 Task: Create Card Event Follow-Up in Board Legal Compliance to Workspace Digital Marketing. Create Card Investment Planning Review in Board Resource Planning to Workspace Digital Marketing. Create Card Event Follow-Up in Board Email Marketing Lead Nurturing and Scoring to Workspace Digital Marketing
Action: Mouse moved to (466, 197)
Screenshot: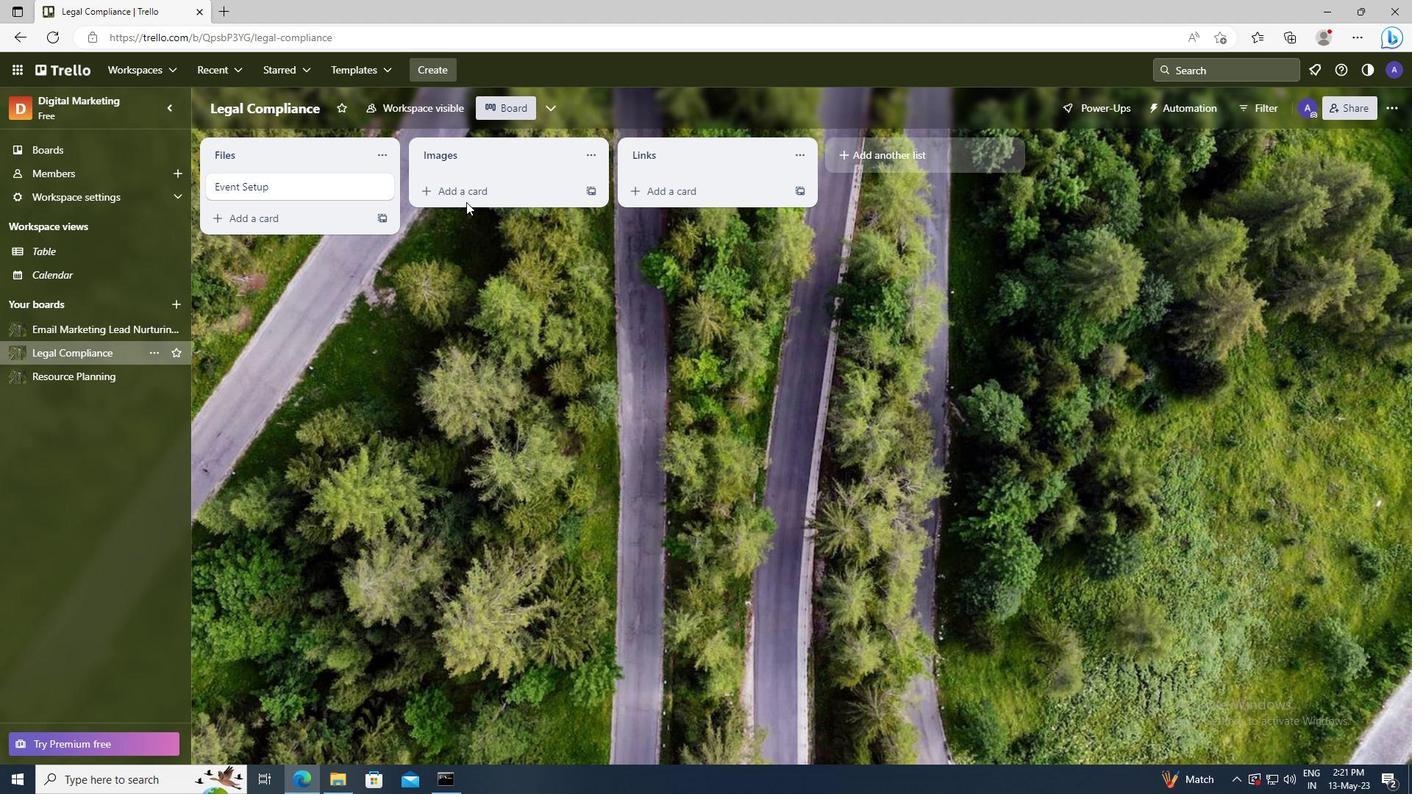 
Action: Mouse pressed left at (466, 197)
Screenshot: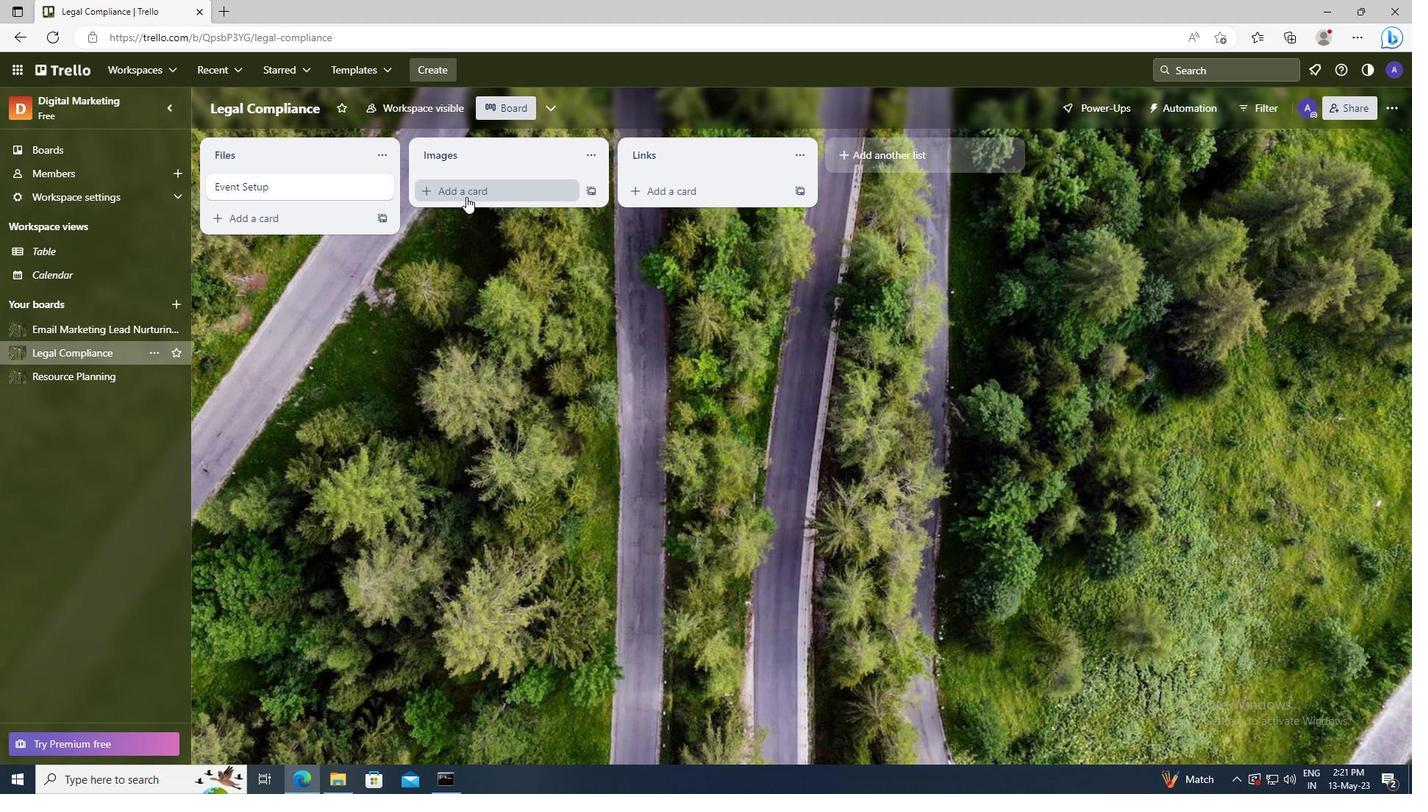 
Action: Key pressed <Key.shift>EVENT<Key.space><Key.shift>FOLLOW-<Key.shift>UP
Screenshot: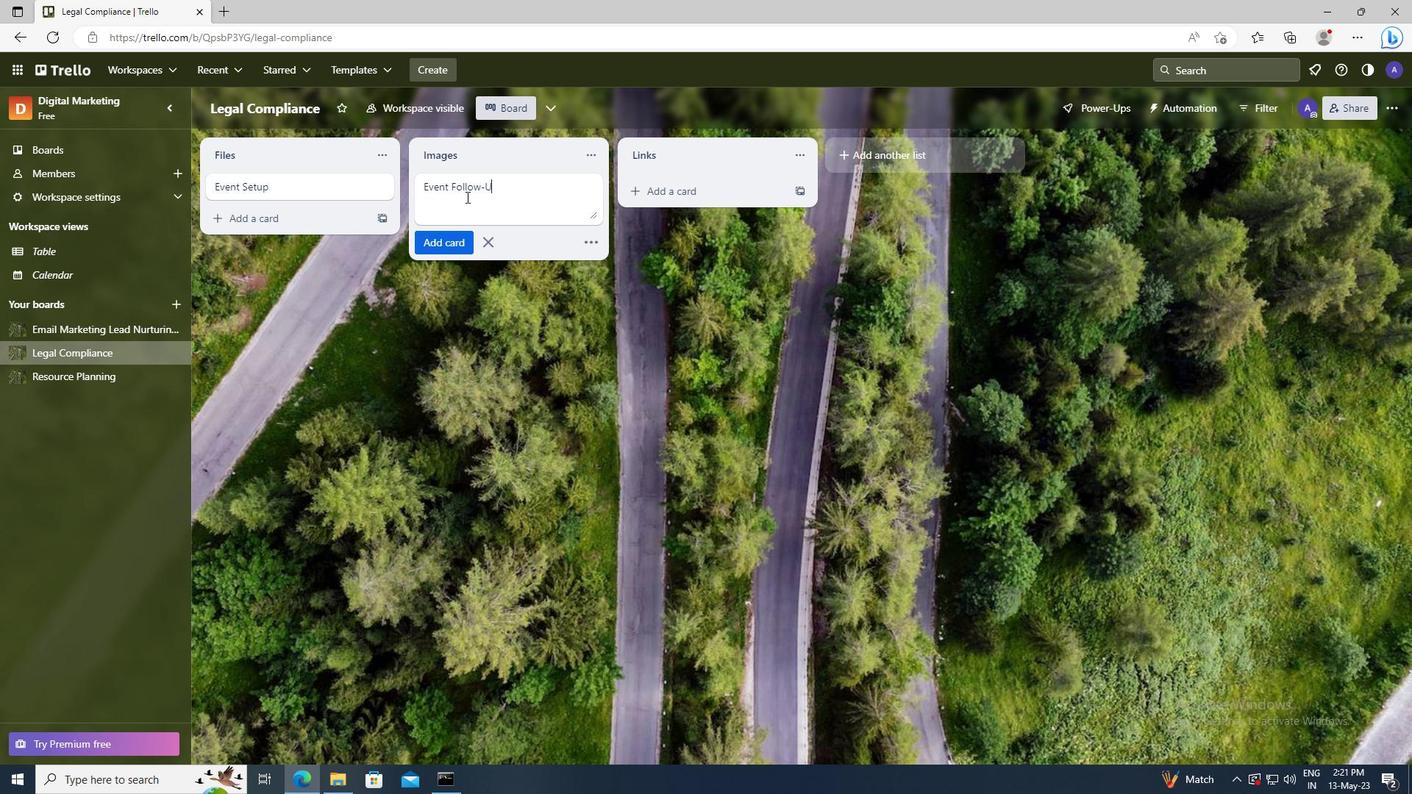 
Action: Mouse moved to (461, 238)
Screenshot: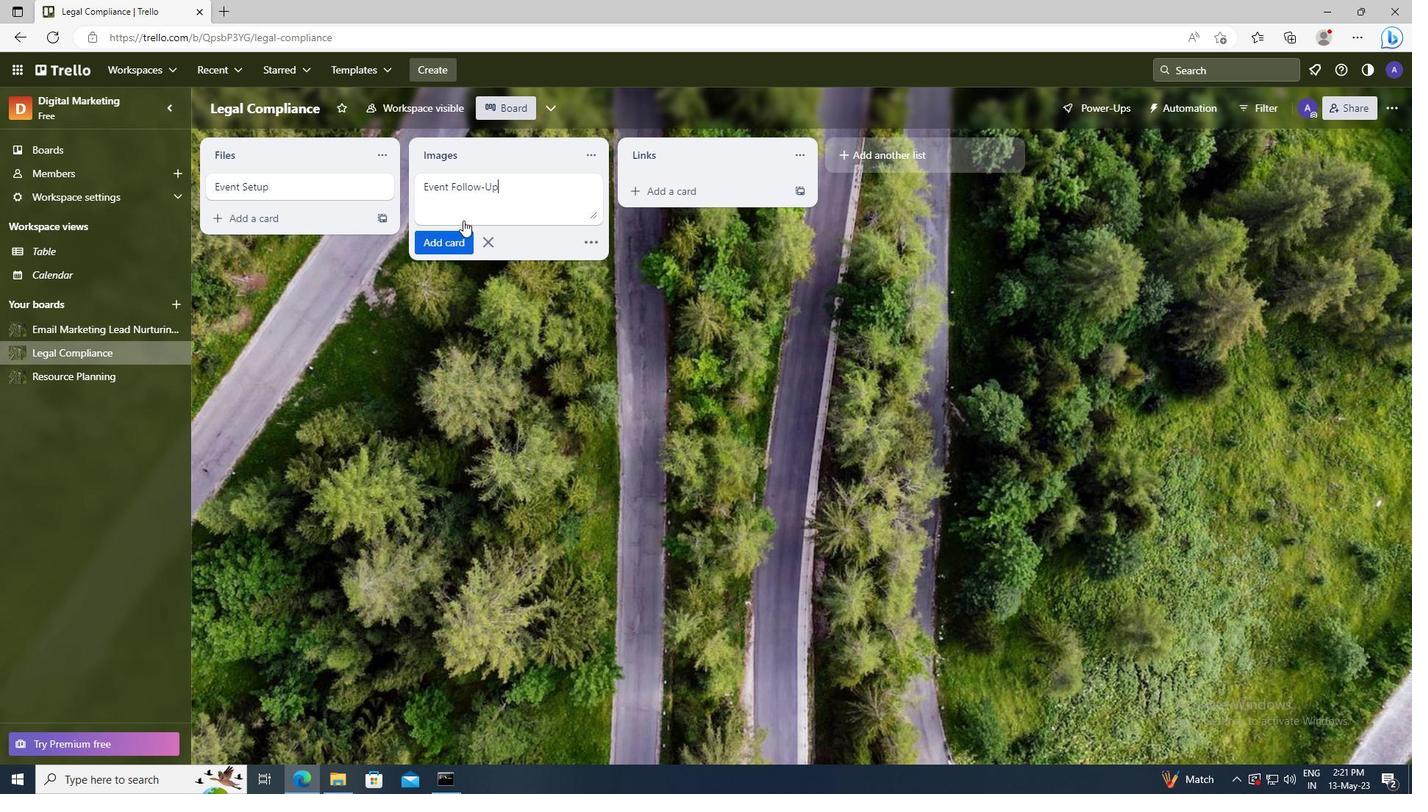 
Action: Mouse pressed left at (461, 238)
Screenshot: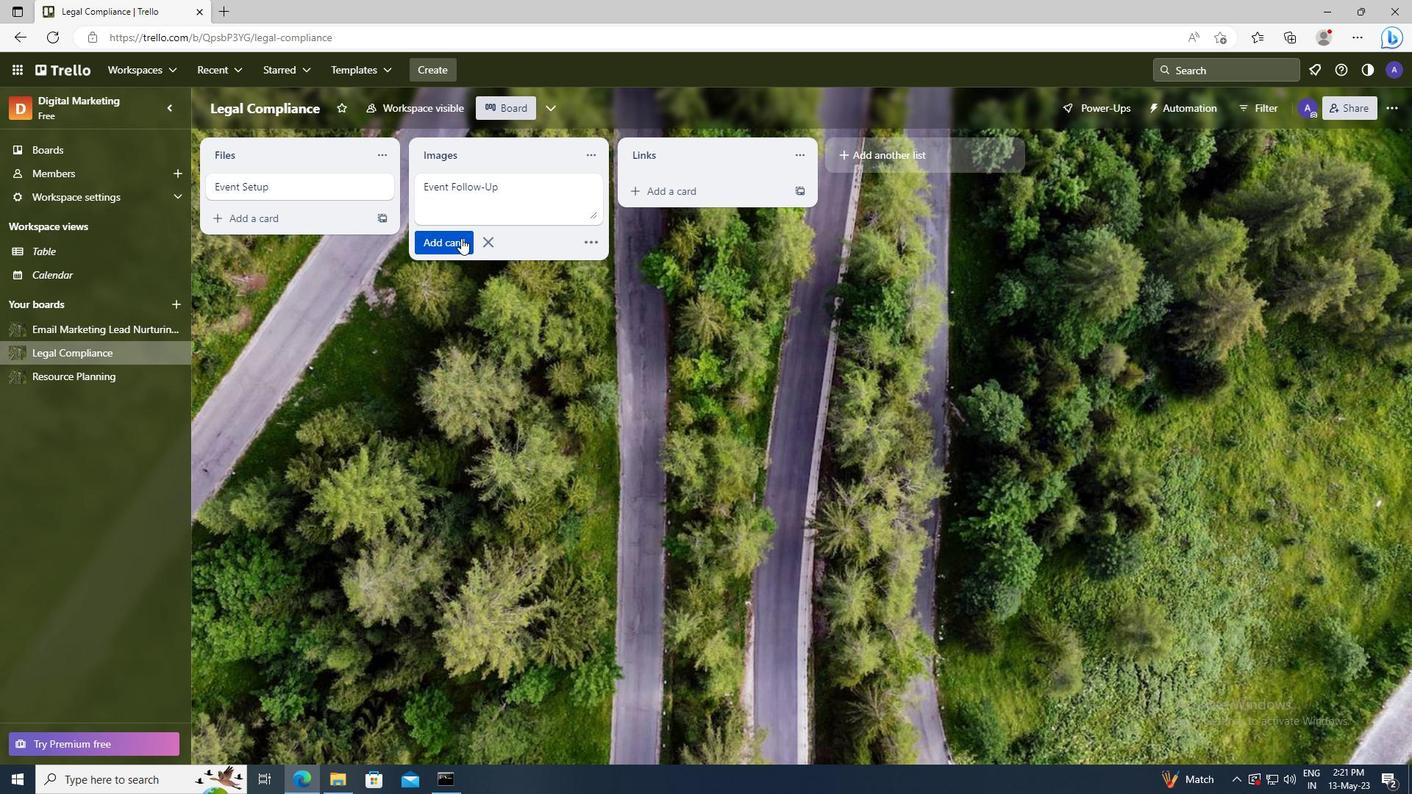 
Action: Mouse moved to (91, 375)
Screenshot: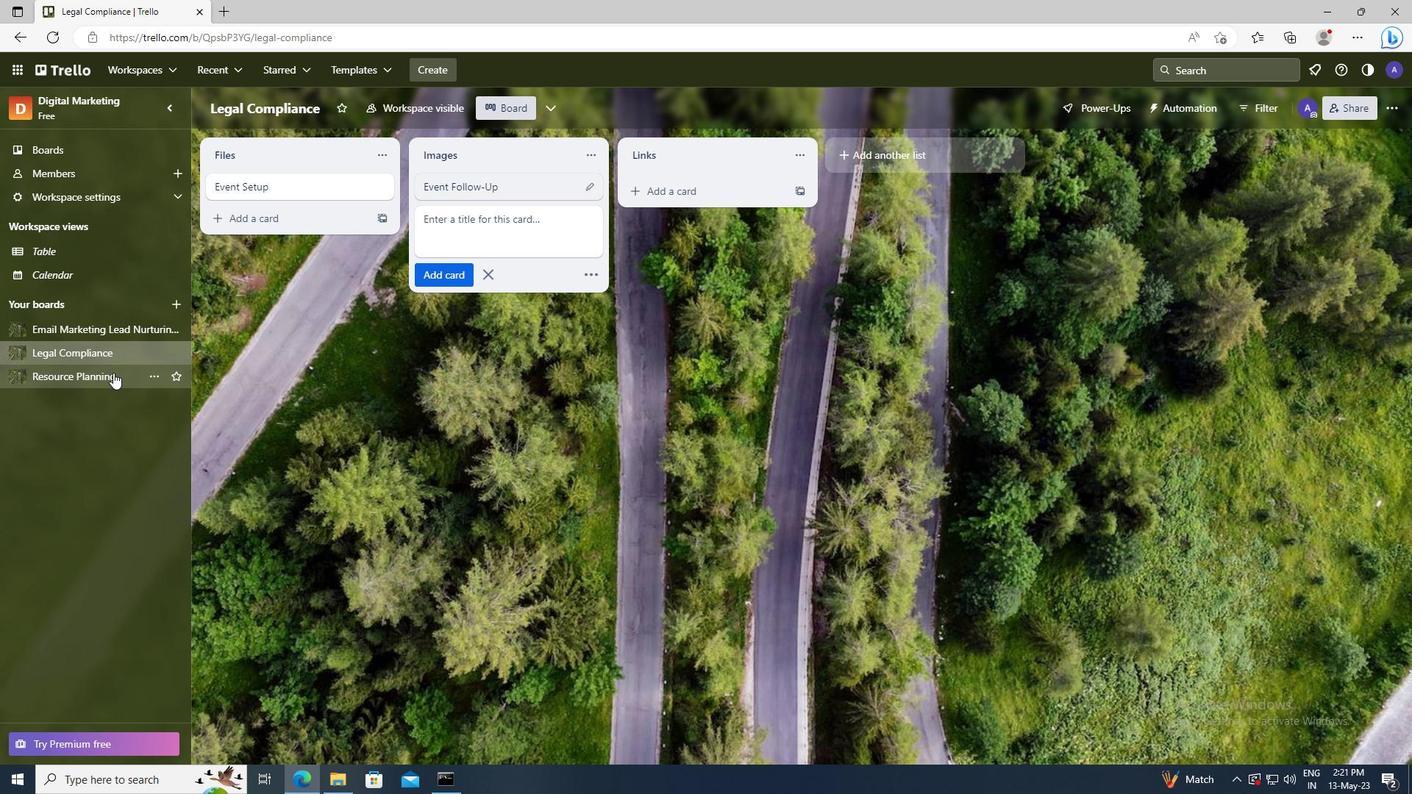 
Action: Mouse pressed left at (91, 375)
Screenshot: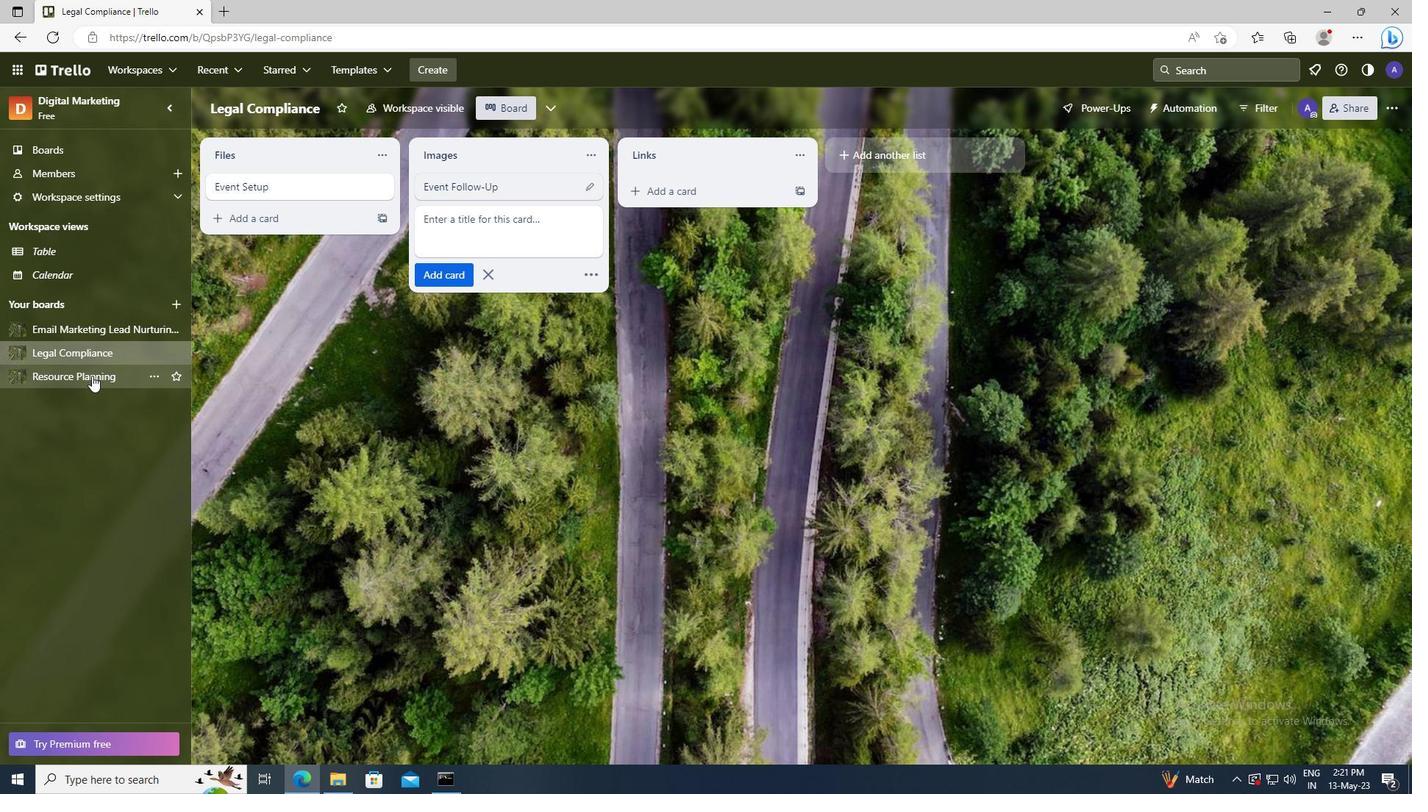 
Action: Mouse moved to (447, 191)
Screenshot: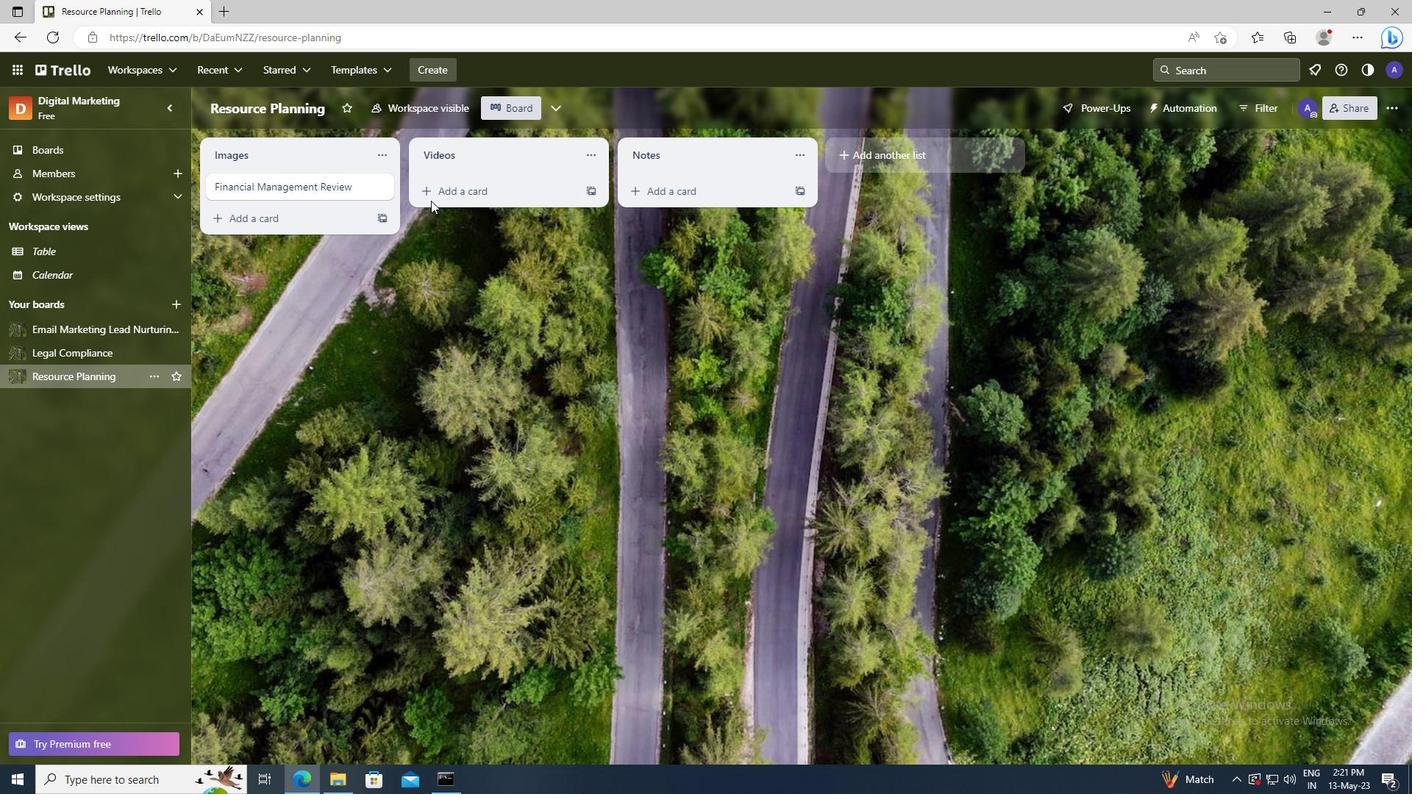 
Action: Mouse pressed left at (447, 191)
Screenshot: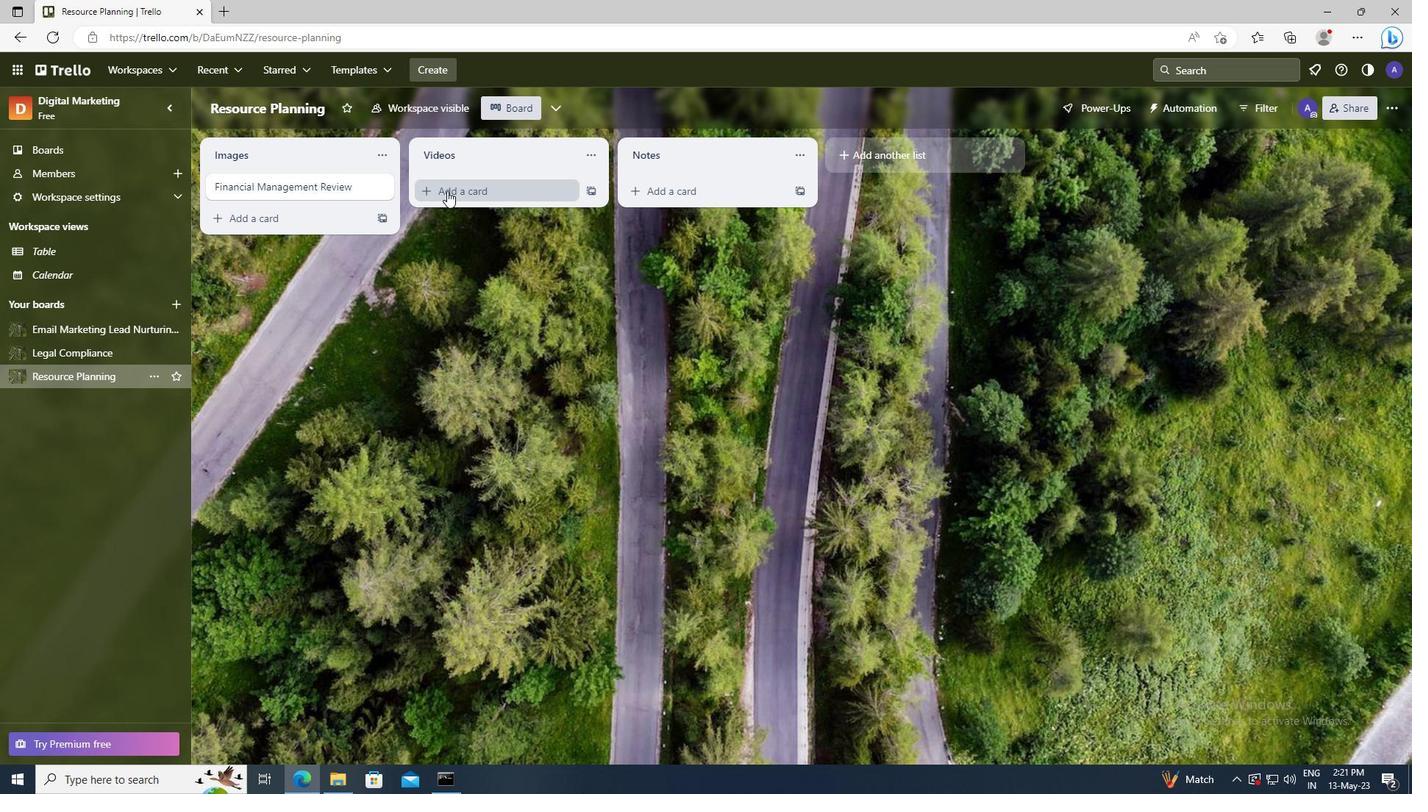 
Action: Key pressed <Key.shift>INVESTMENT<Key.space><Key.shift>PLANNING<Key.space><Key.shift>REVIEW
Screenshot: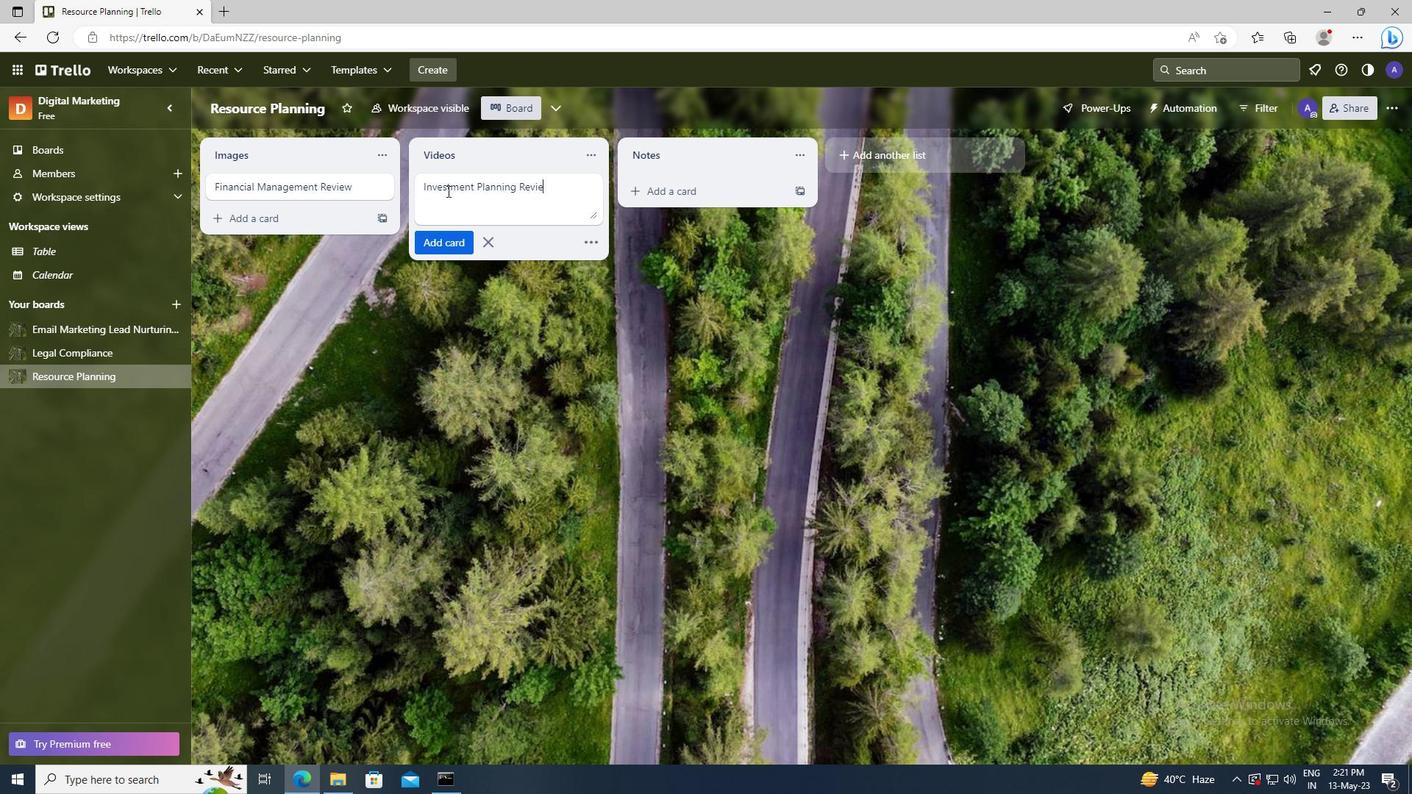 
Action: Mouse moved to (442, 239)
Screenshot: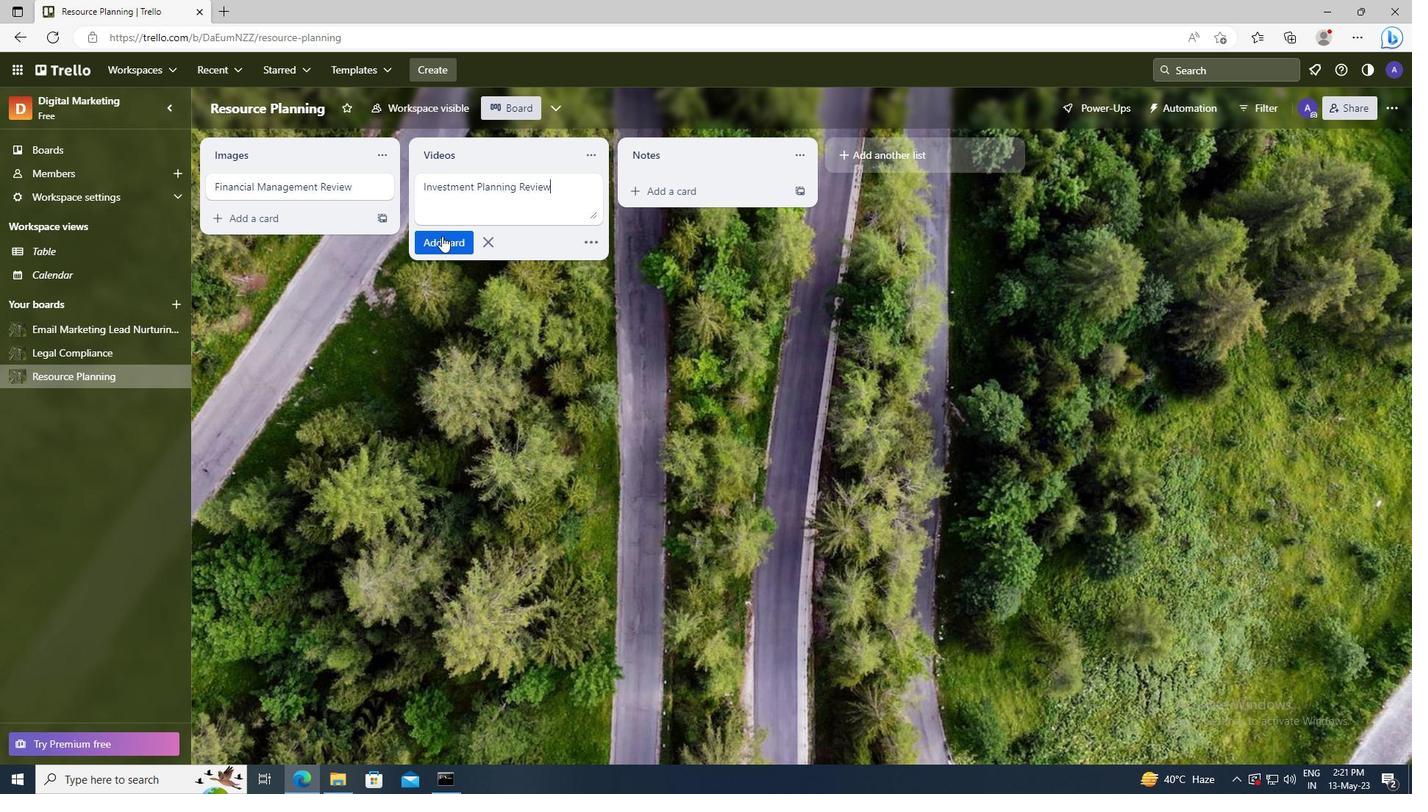 
Action: Mouse pressed left at (442, 239)
Screenshot: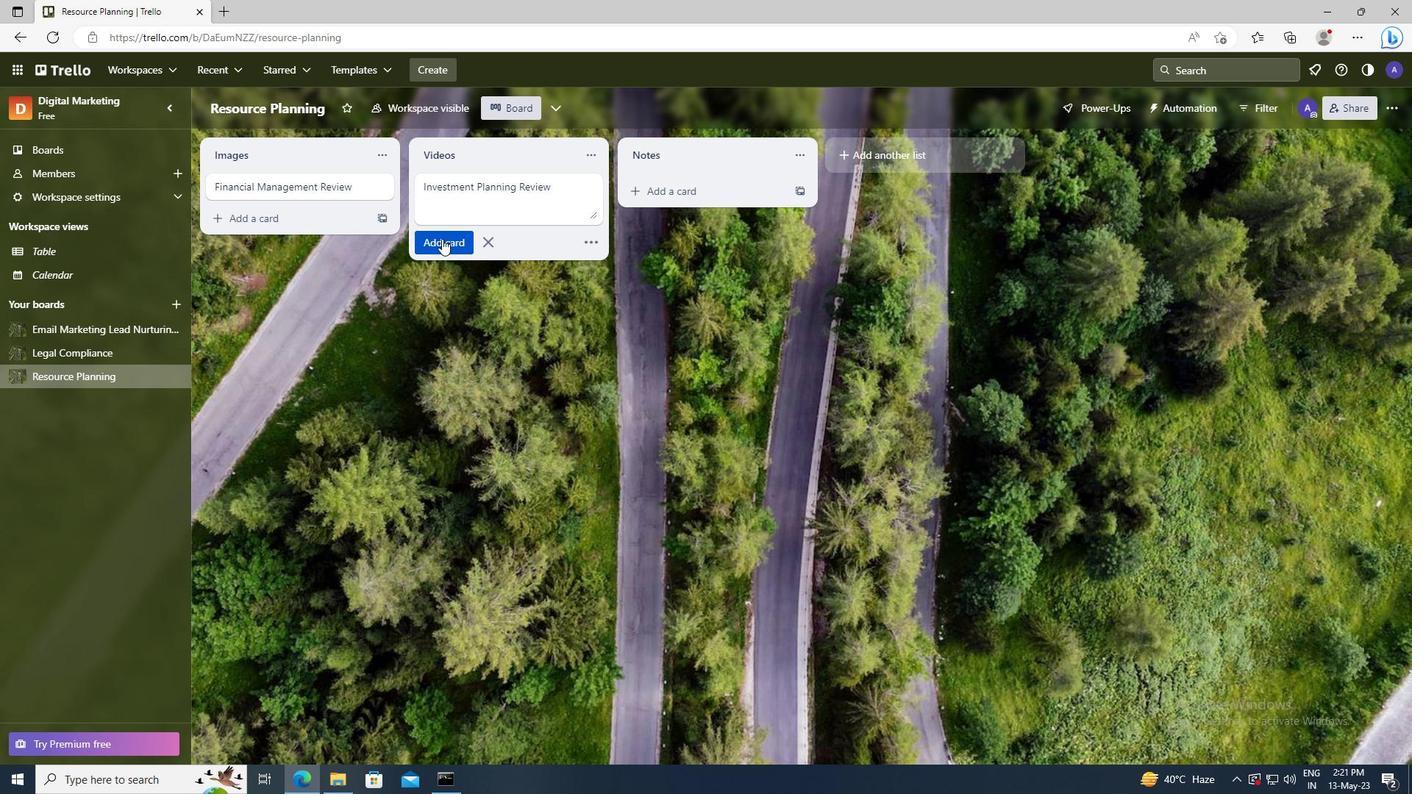 
Action: Mouse moved to (96, 323)
Screenshot: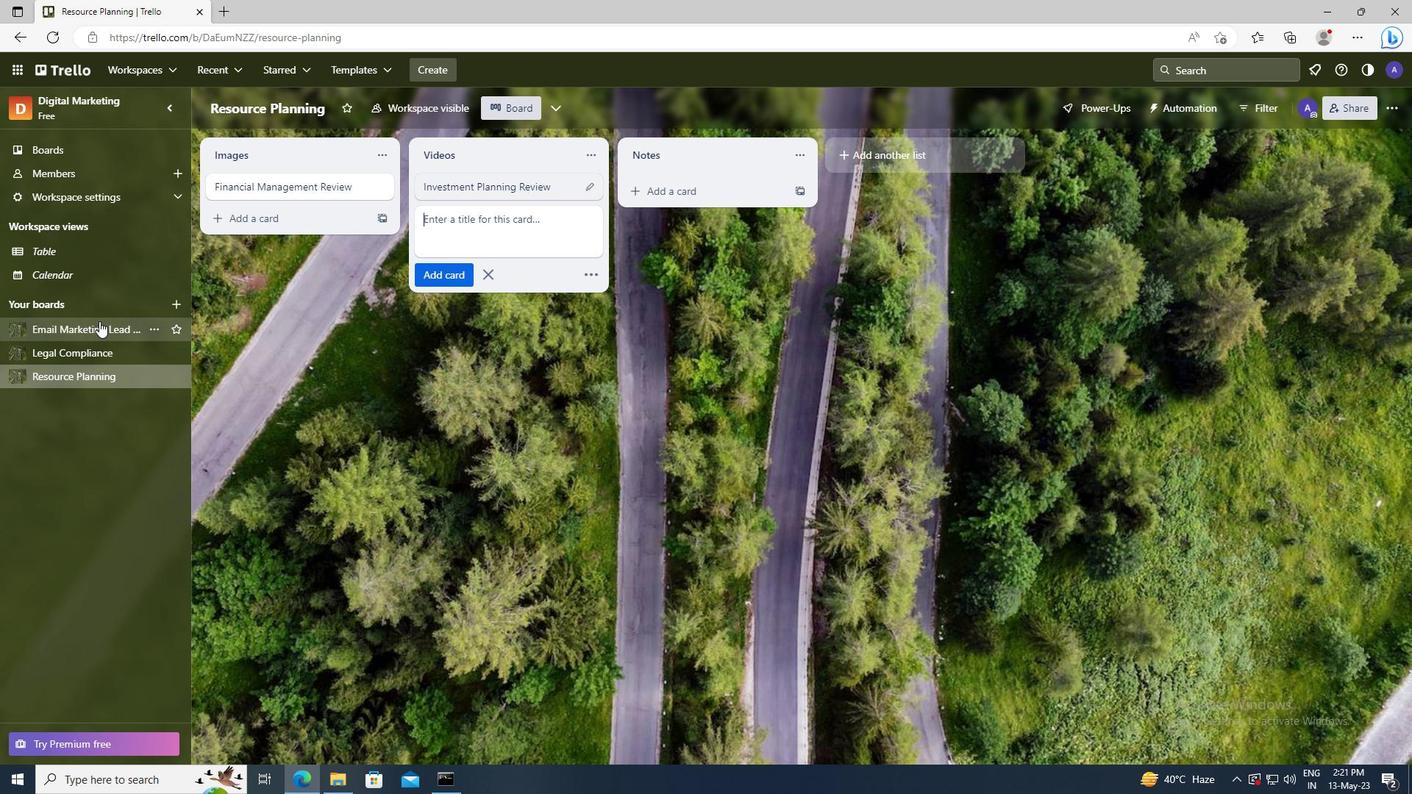 
Action: Mouse pressed left at (96, 323)
Screenshot: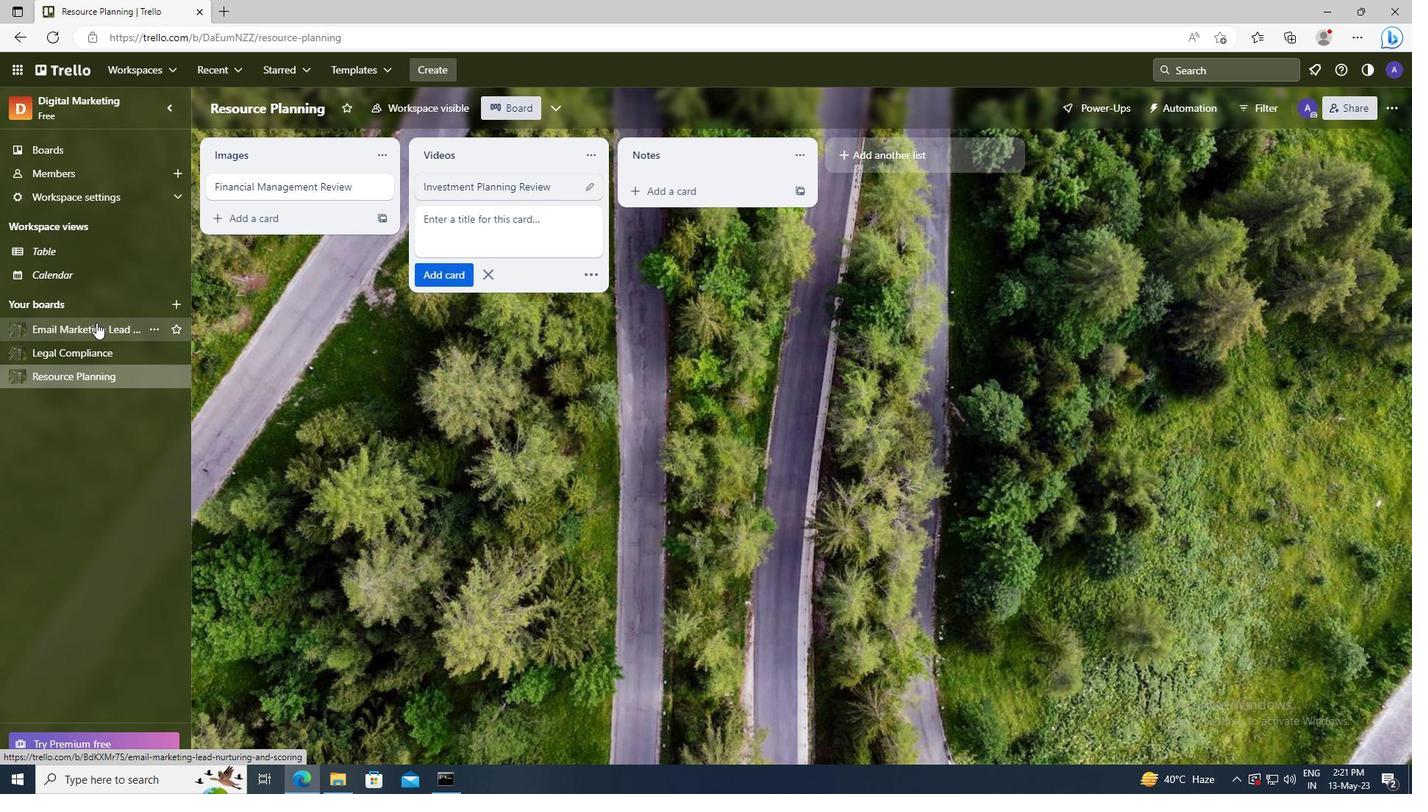 
Action: Mouse moved to (444, 194)
Screenshot: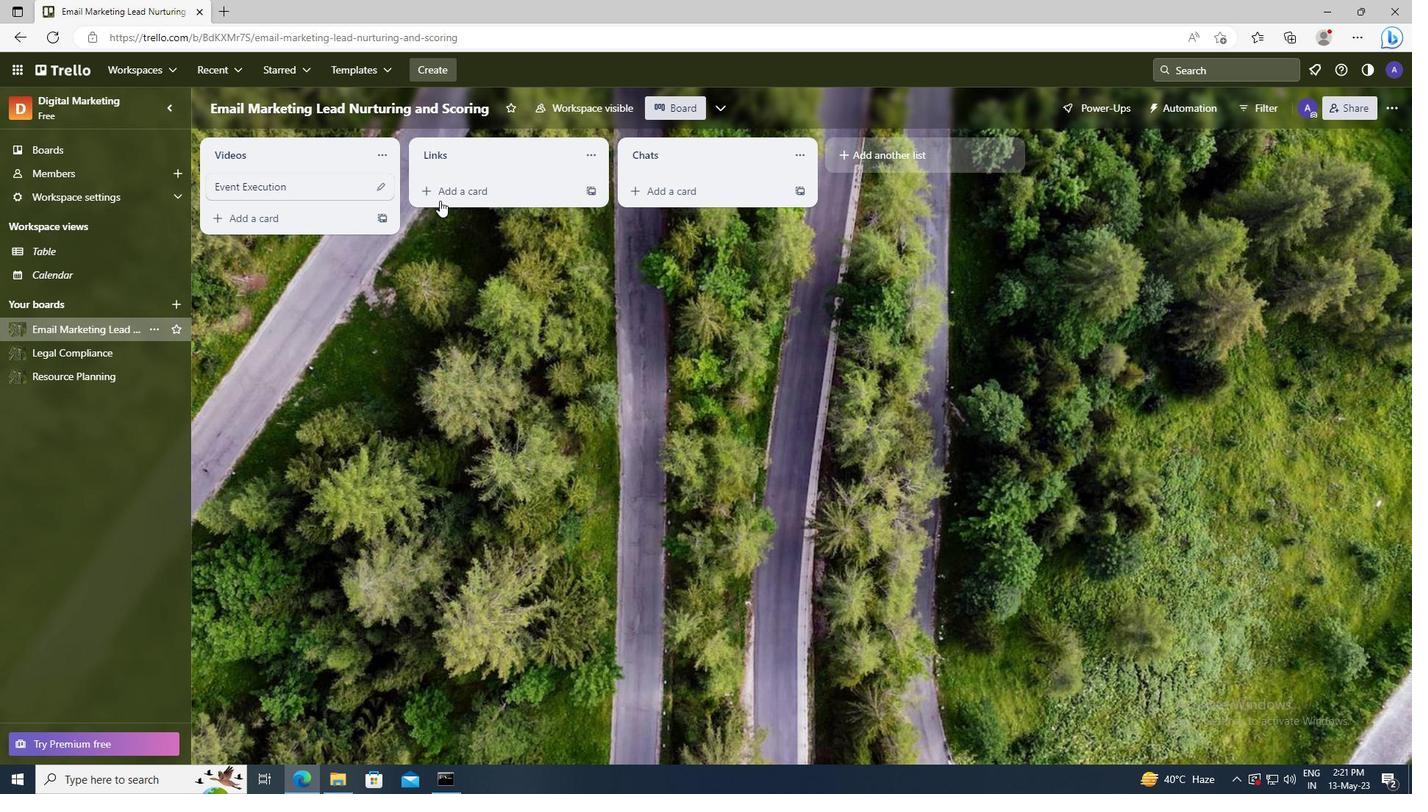 
Action: Mouse pressed left at (444, 194)
Screenshot: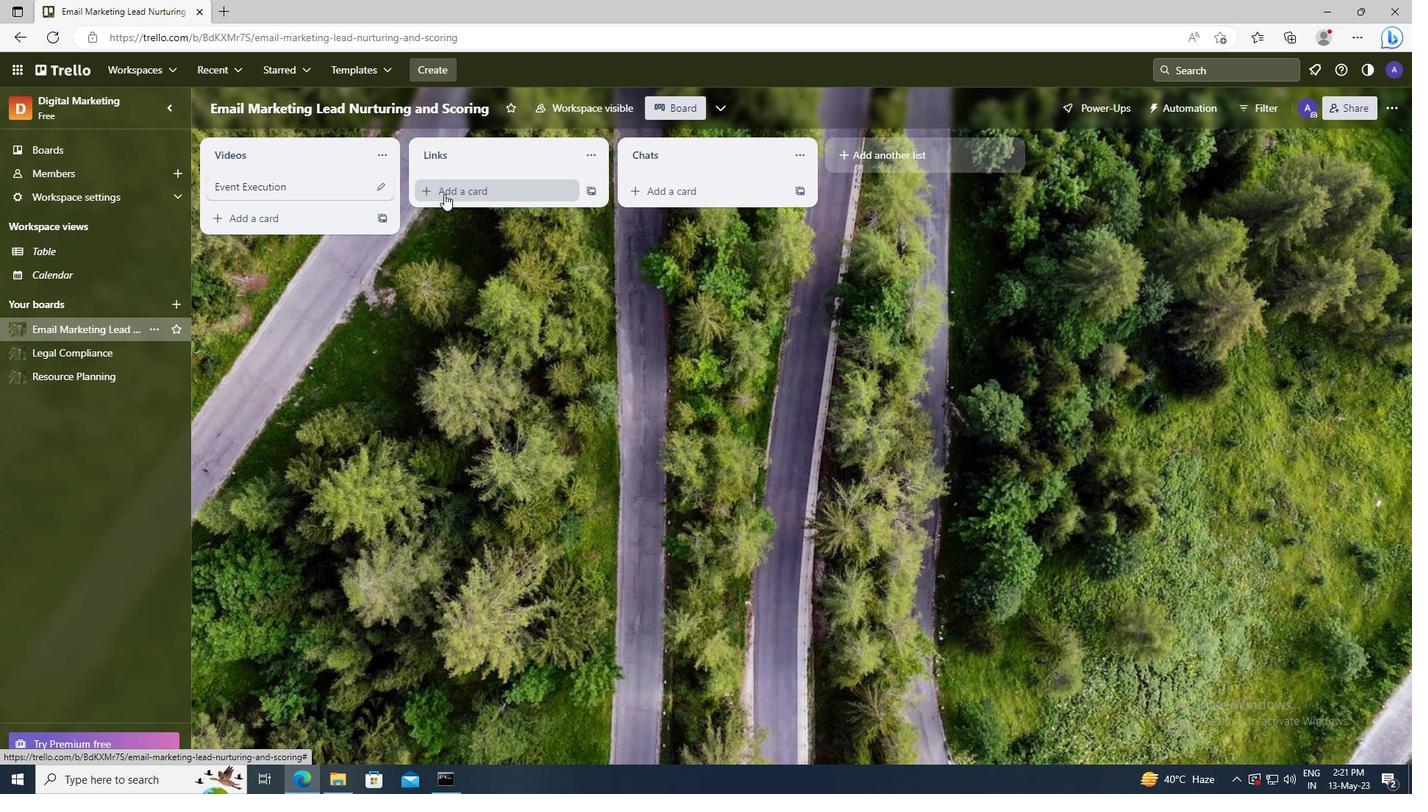 
Action: Key pressed <Key.shift>EVENT<Key.space><Key.shift><Key.shift><Key.shift><Key.shift><Key.shift>FOLLOW-<Key.shift>UP
Screenshot: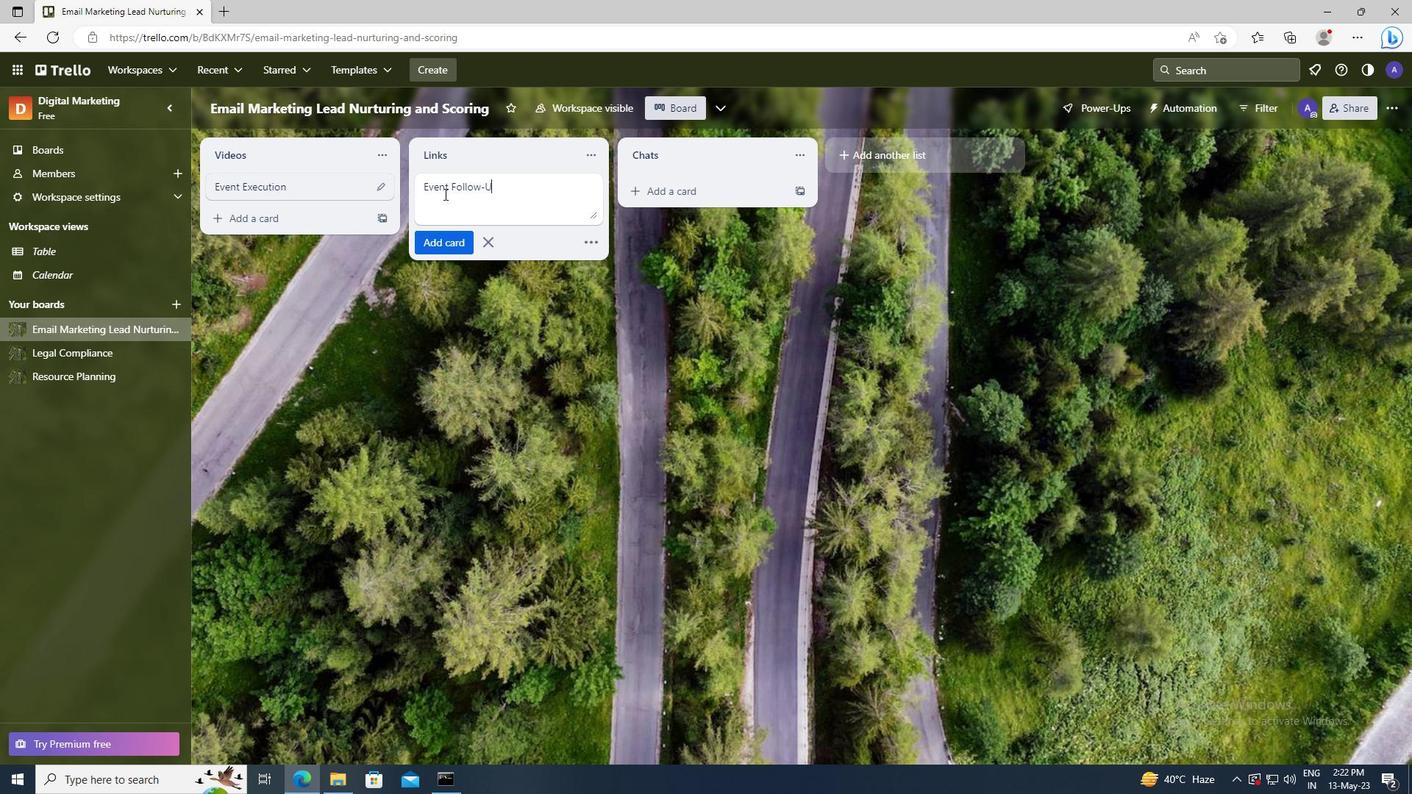
Action: Mouse moved to (448, 235)
Screenshot: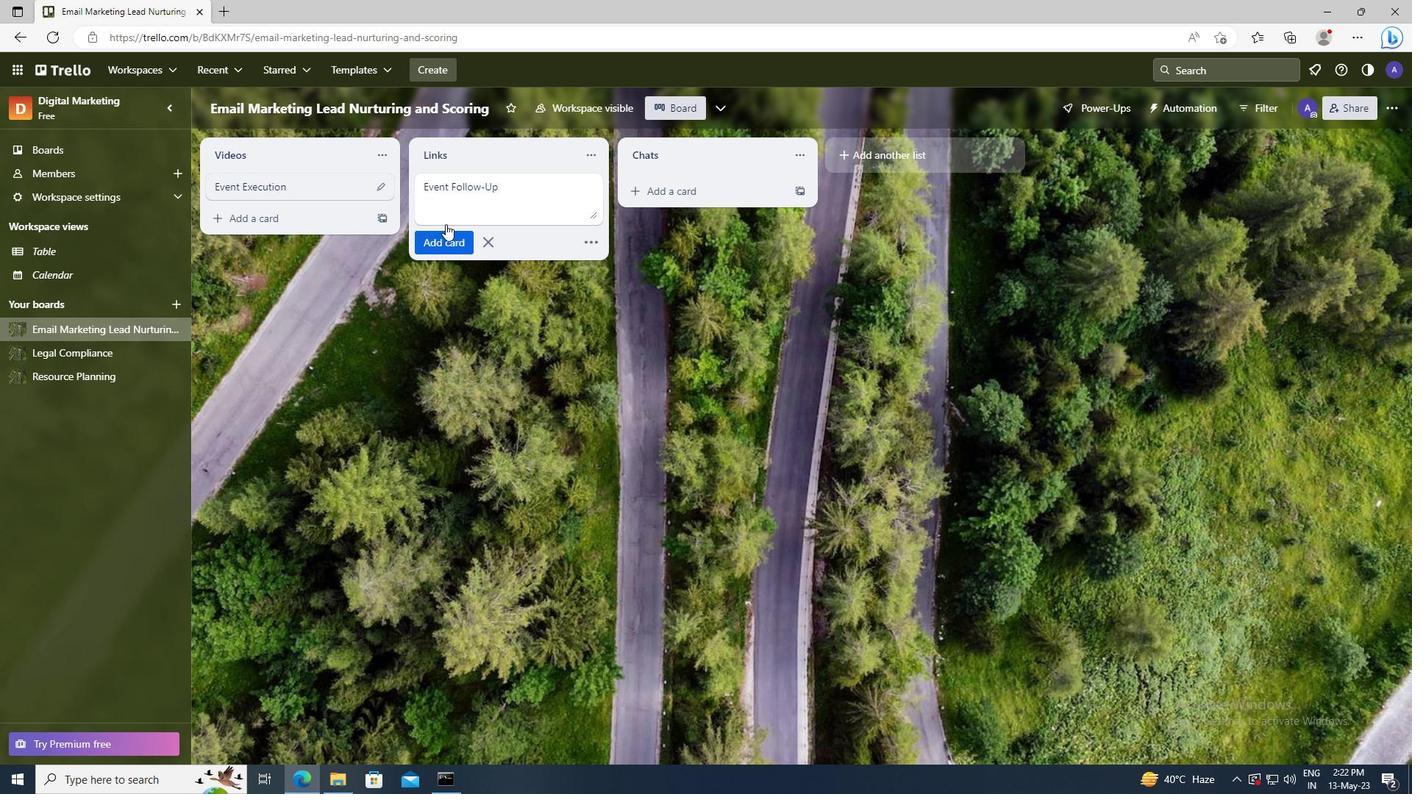 
Action: Mouse pressed left at (448, 235)
Screenshot: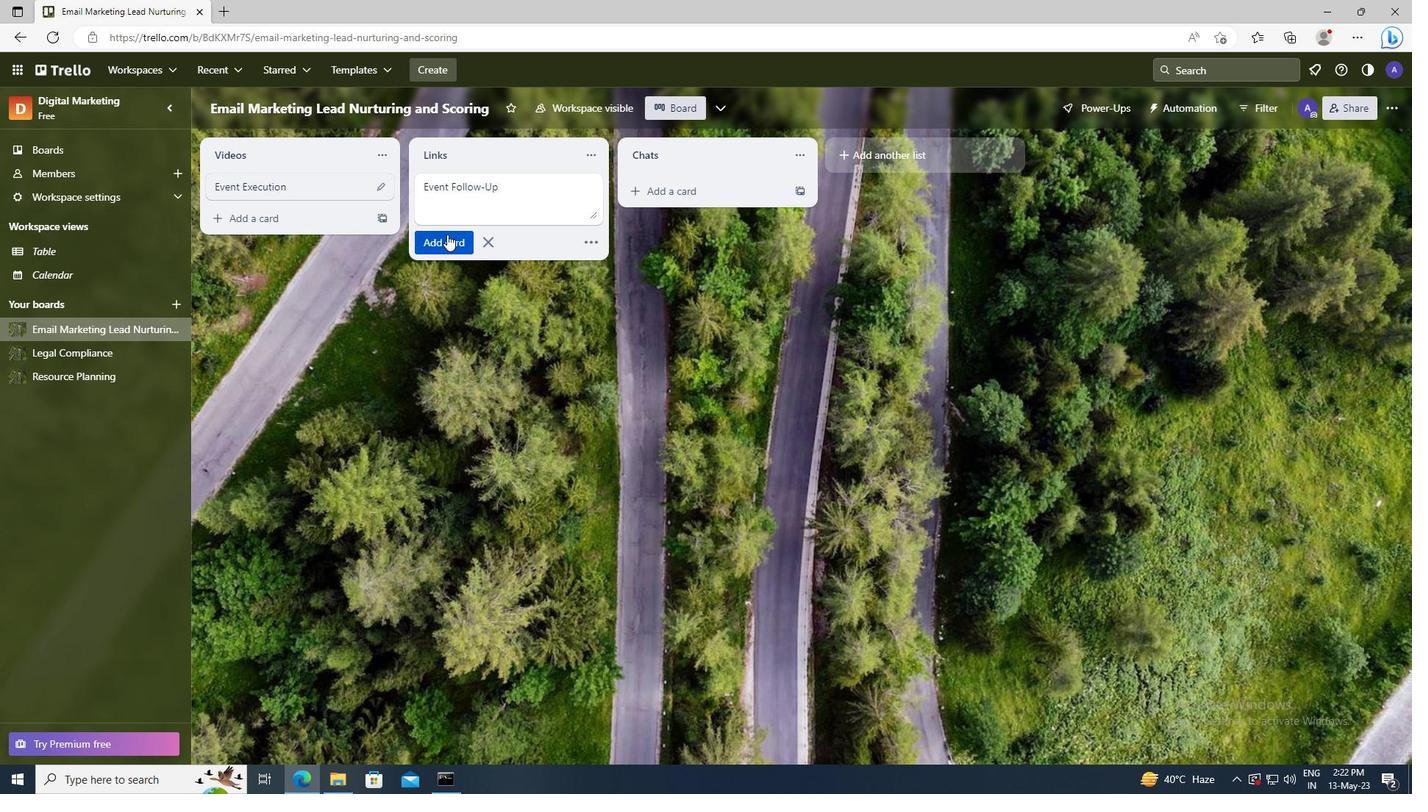 
